 Task: Create a rule from the Agile list, Priority changed -> Complete task in the project AutoFlow if Priority Cleared then Complete Task
Action: Mouse moved to (896, 433)
Screenshot: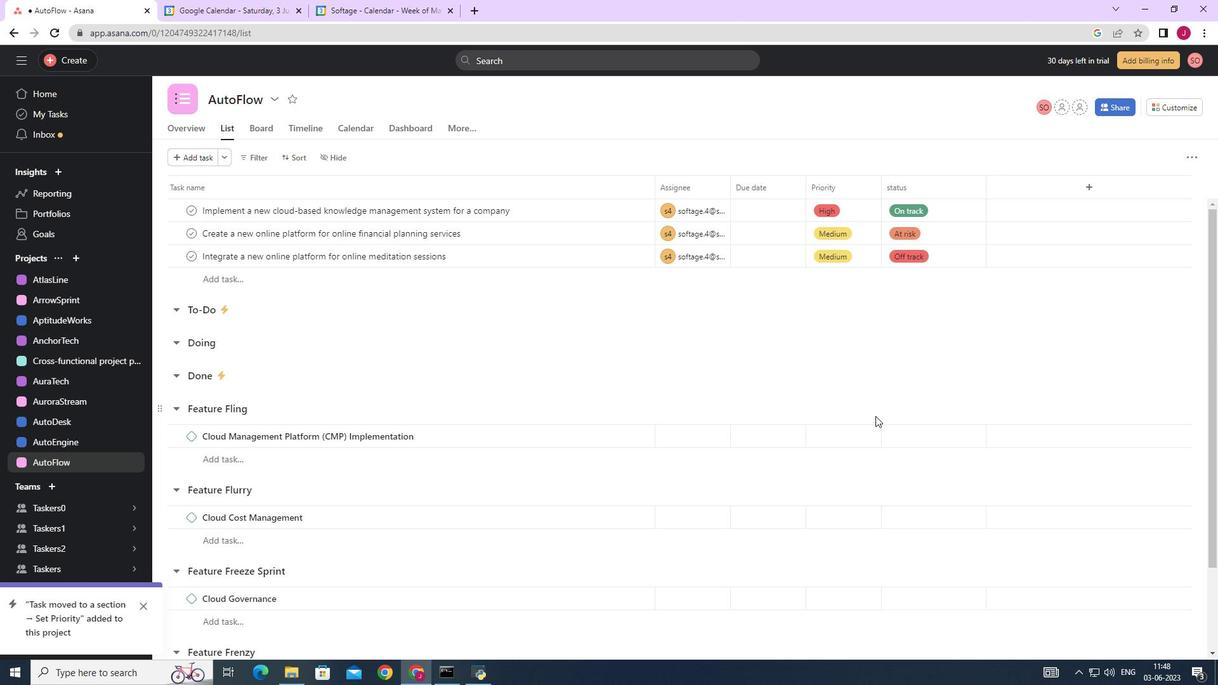 
Action: Mouse scrolled (896, 434) with delta (0, 0)
Screenshot: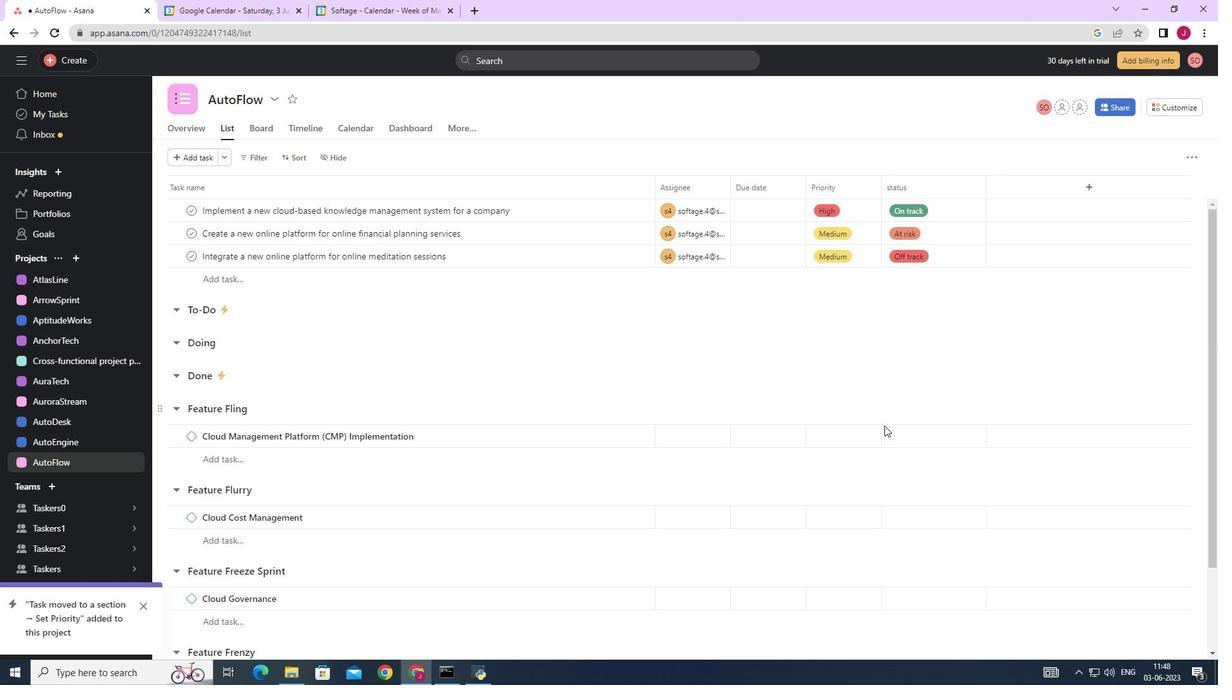 
Action: Mouse scrolled (896, 434) with delta (0, 0)
Screenshot: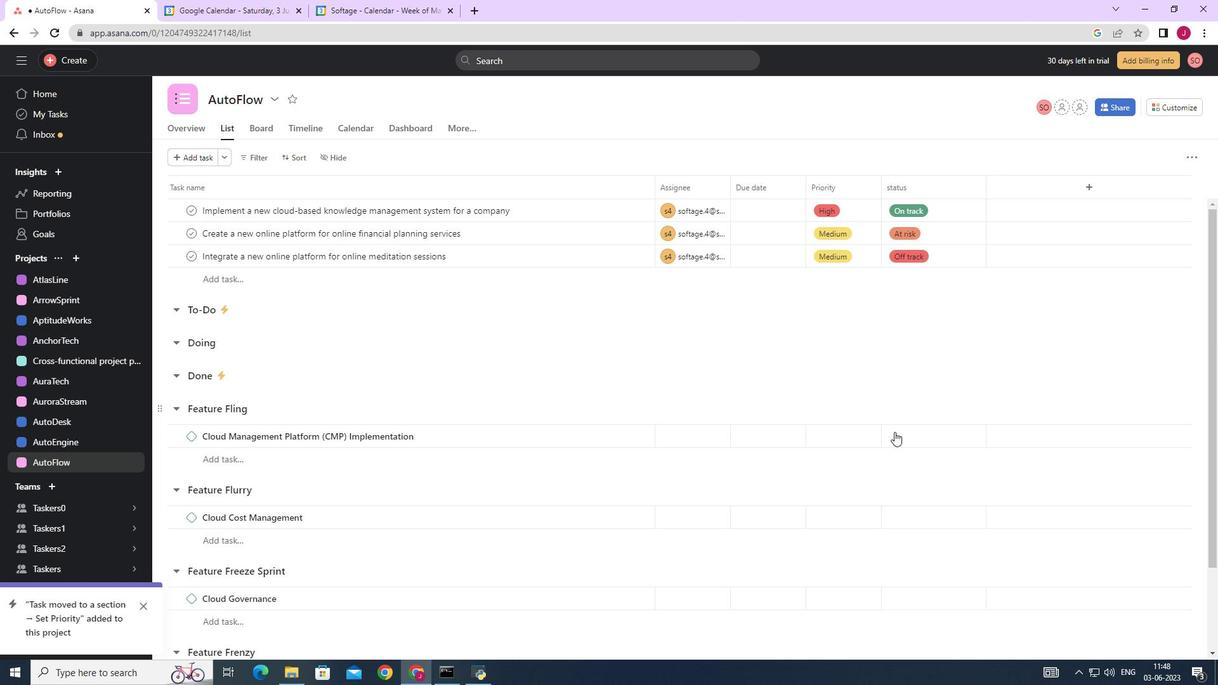 
Action: Mouse scrolled (896, 434) with delta (0, 0)
Screenshot: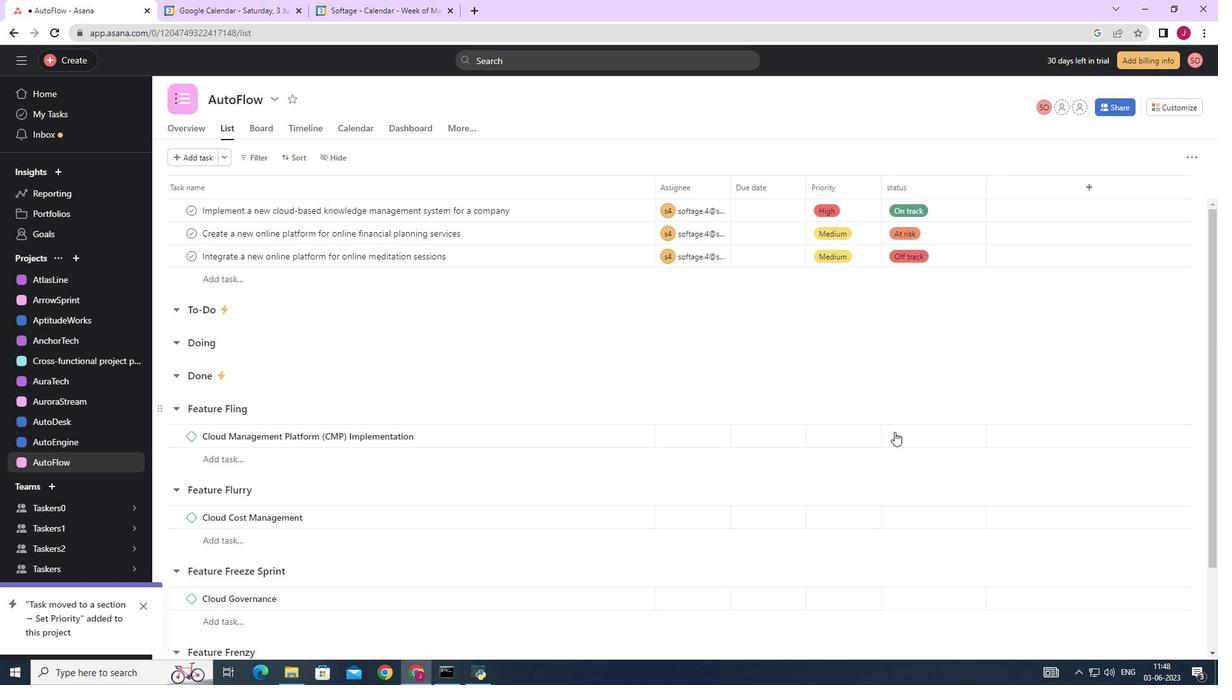 
Action: Mouse moved to (1183, 108)
Screenshot: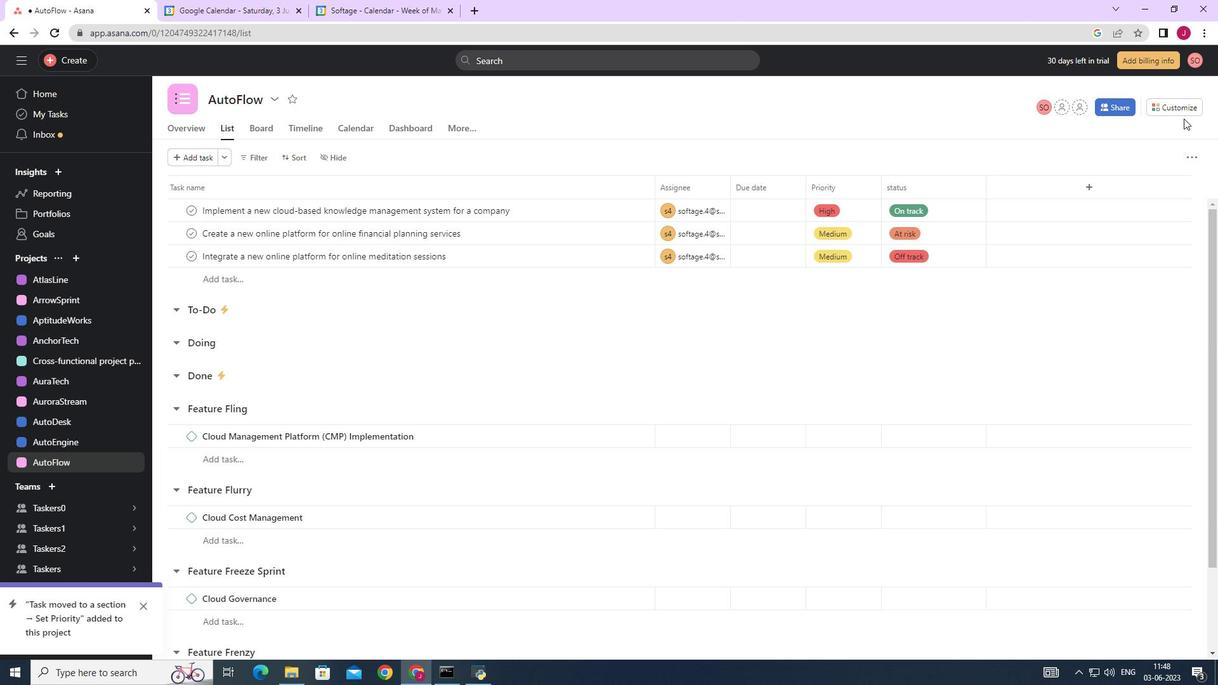 
Action: Mouse pressed left at (1183, 108)
Screenshot: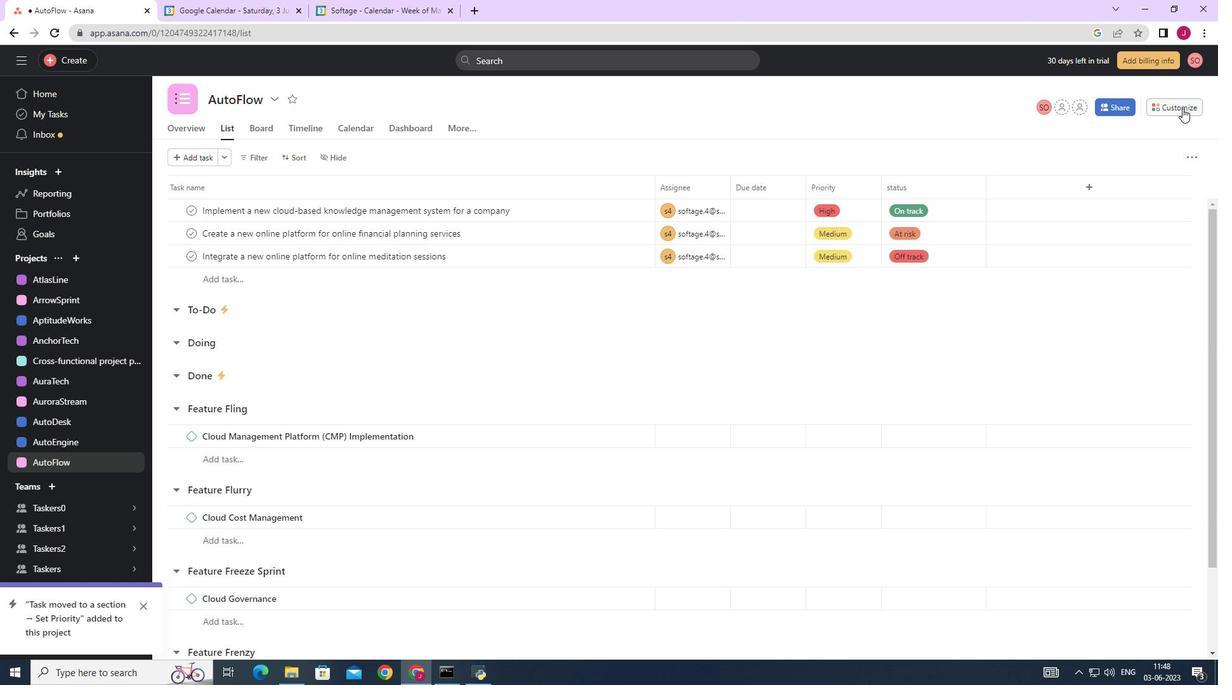 
Action: Mouse moved to (956, 272)
Screenshot: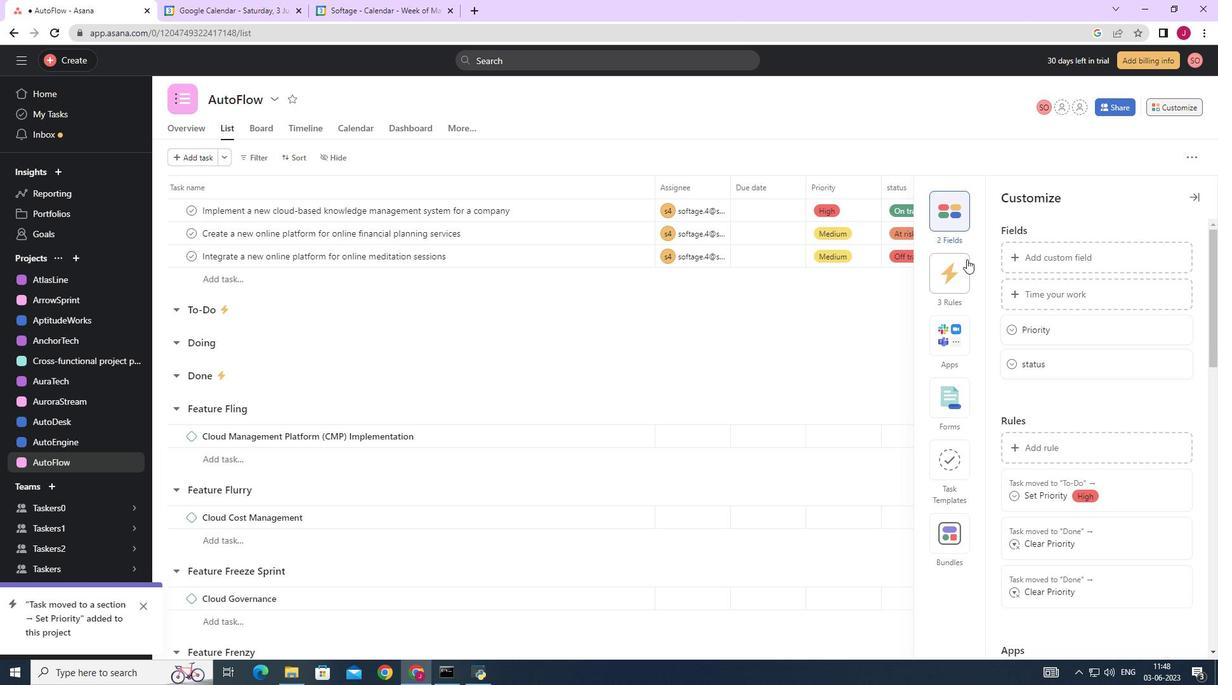 
Action: Mouse pressed left at (956, 272)
Screenshot: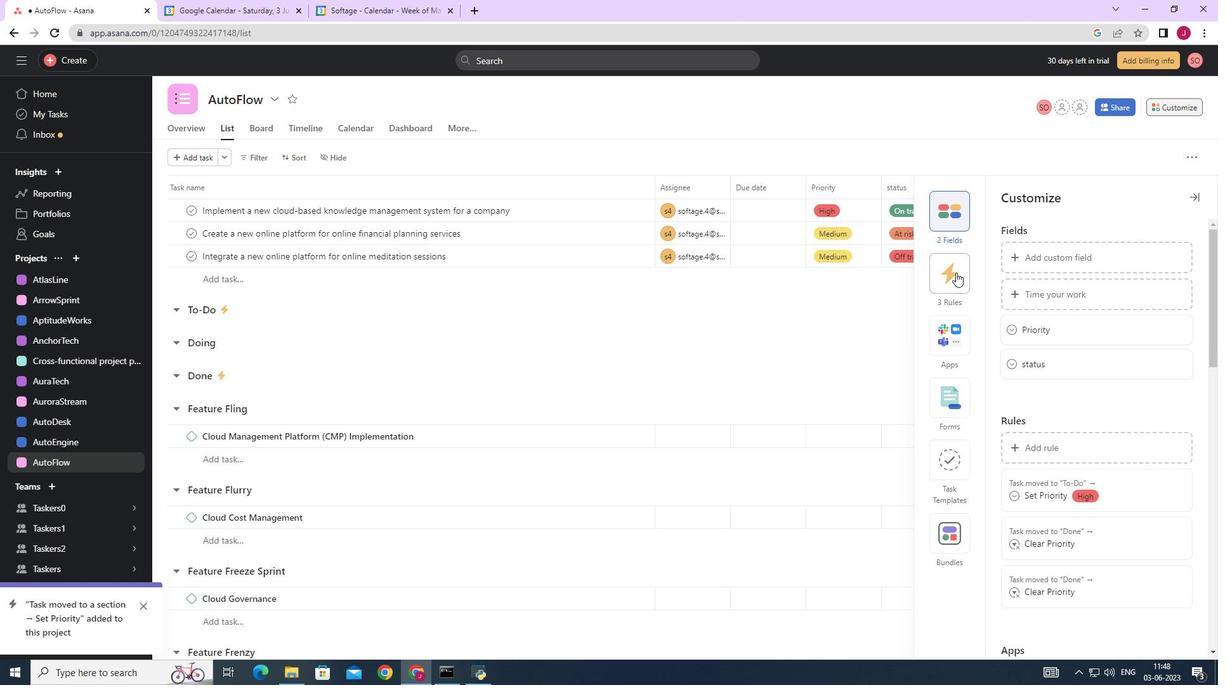 
Action: Mouse moved to (1061, 257)
Screenshot: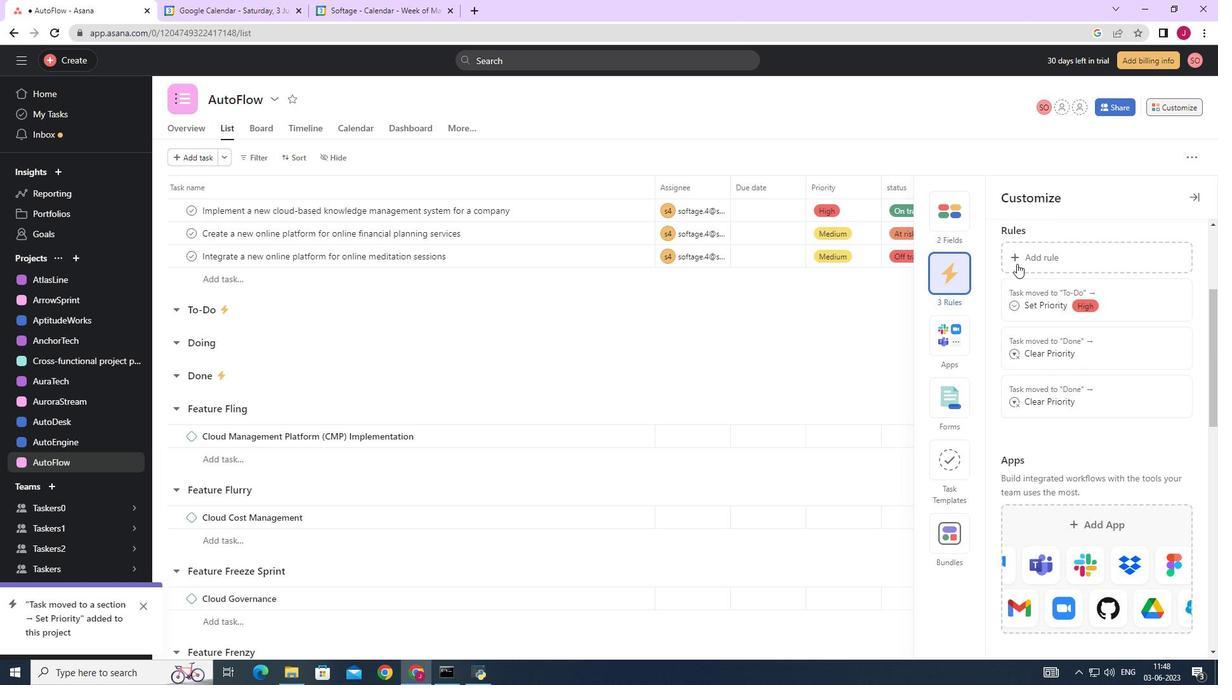 
Action: Mouse pressed left at (1061, 257)
Screenshot: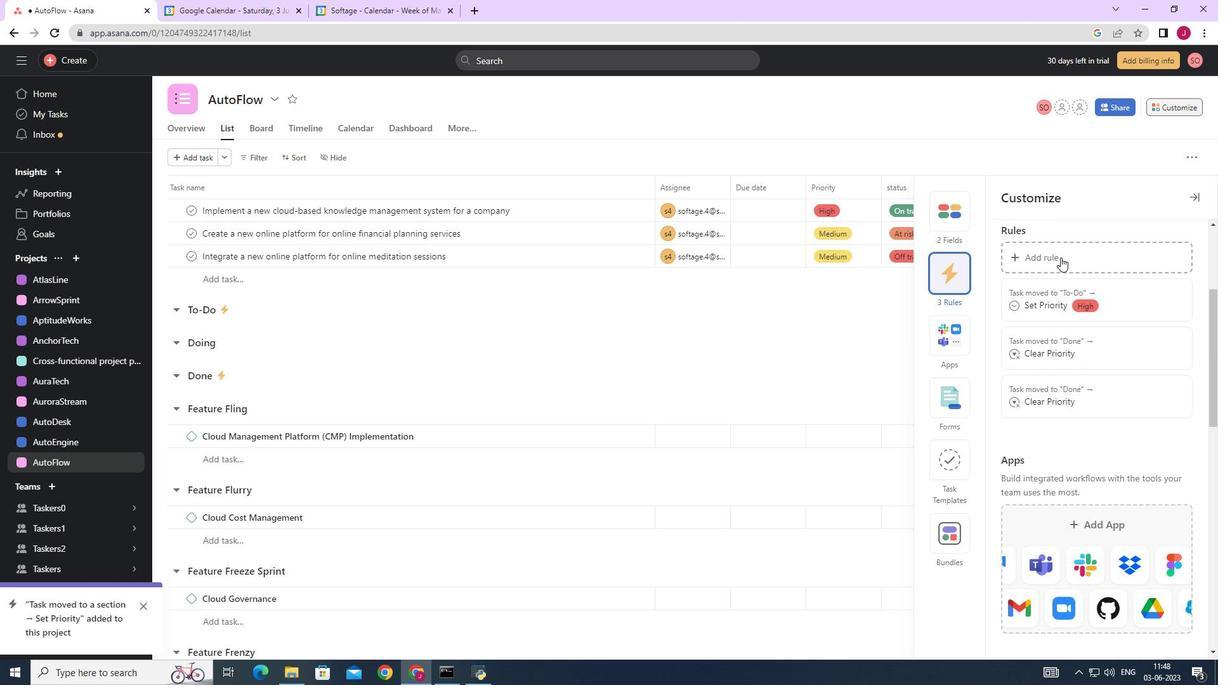 
Action: Mouse moved to (259, 187)
Screenshot: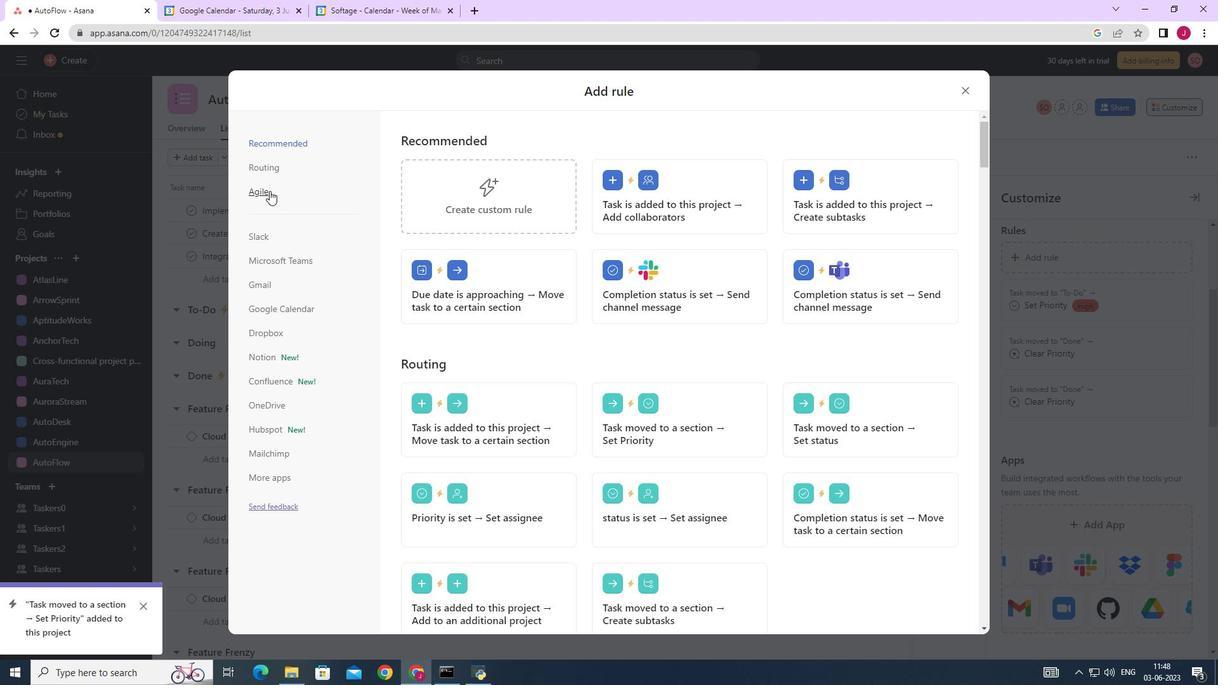 
Action: Mouse pressed left at (259, 187)
Screenshot: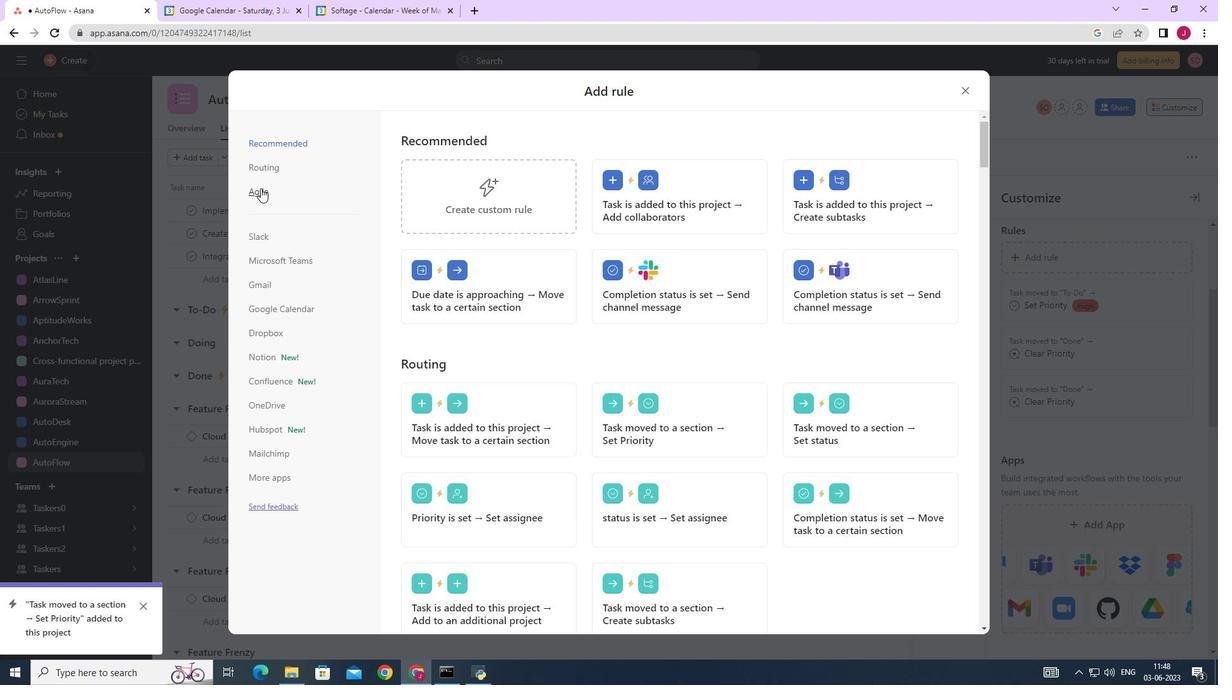 
Action: Mouse moved to (516, 183)
Screenshot: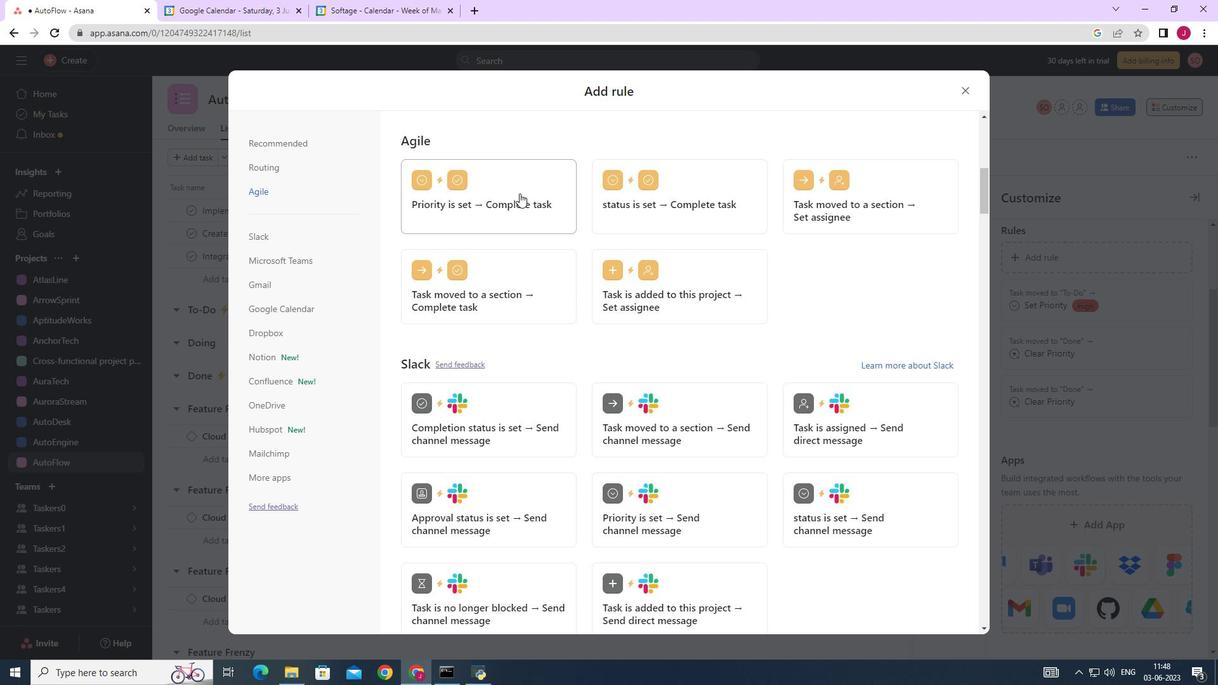 
Action: Mouse pressed left at (516, 183)
Screenshot: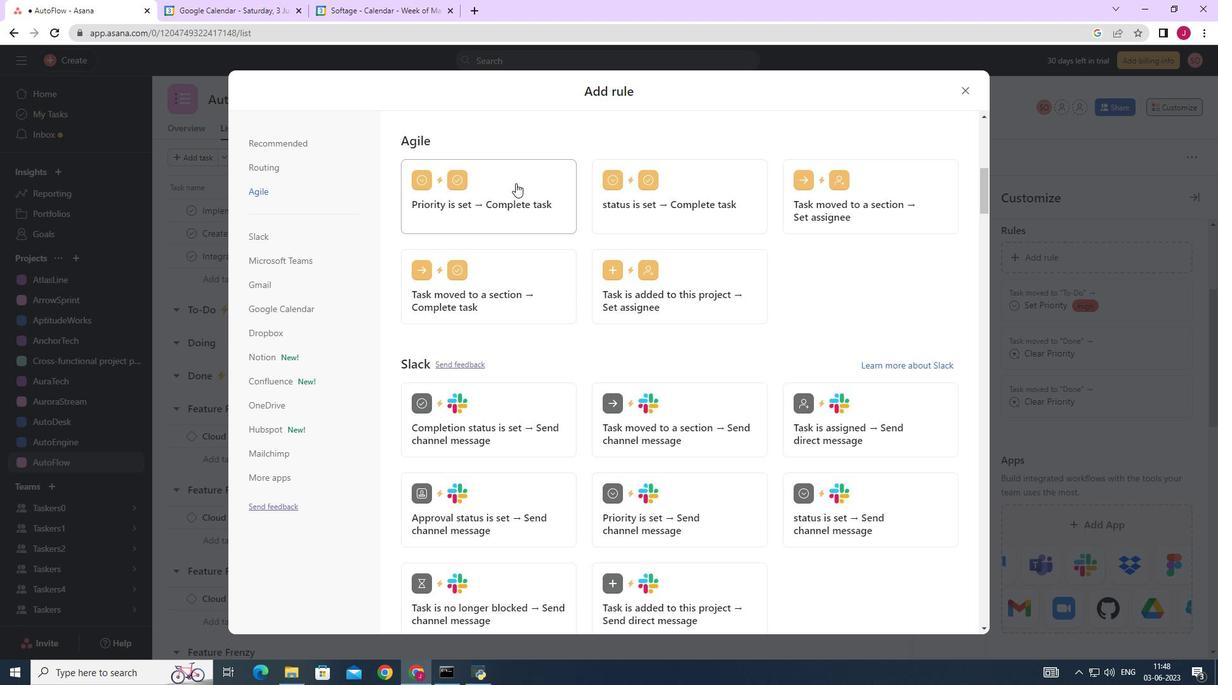 
Action: Mouse moved to (818, 225)
Screenshot: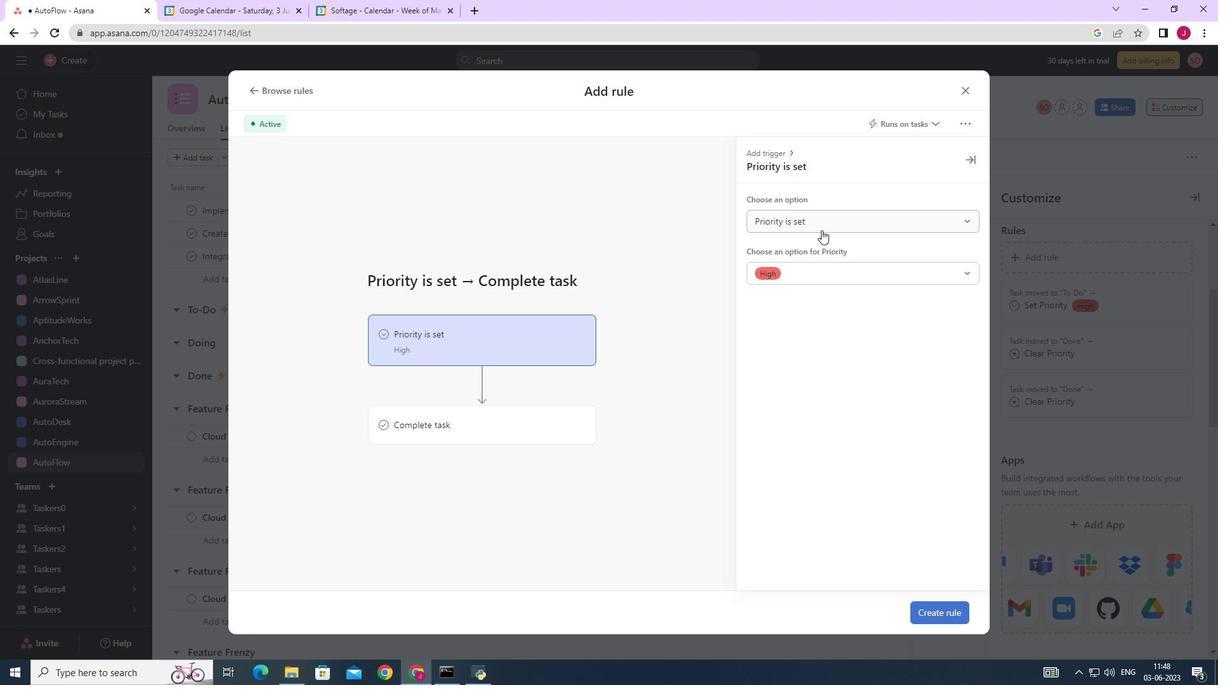 
Action: Mouse pressed left at (818, 225)
Screenshot: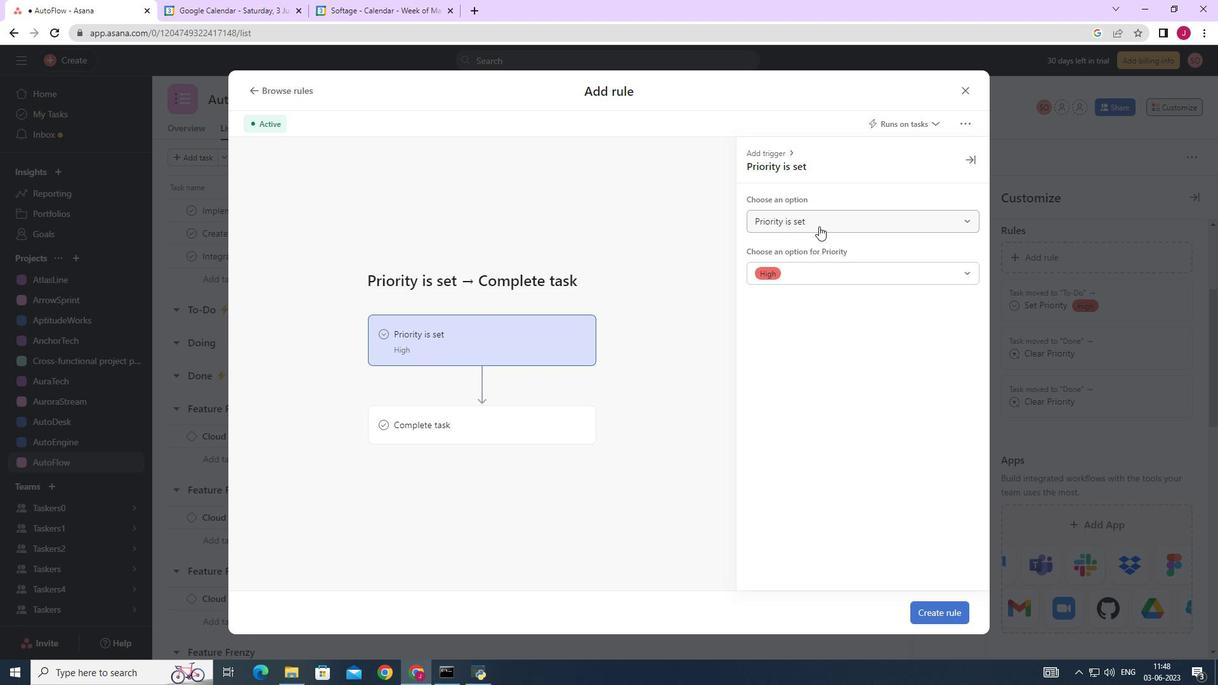 
Action: Mouse moved to (810, 272)
Screenshot: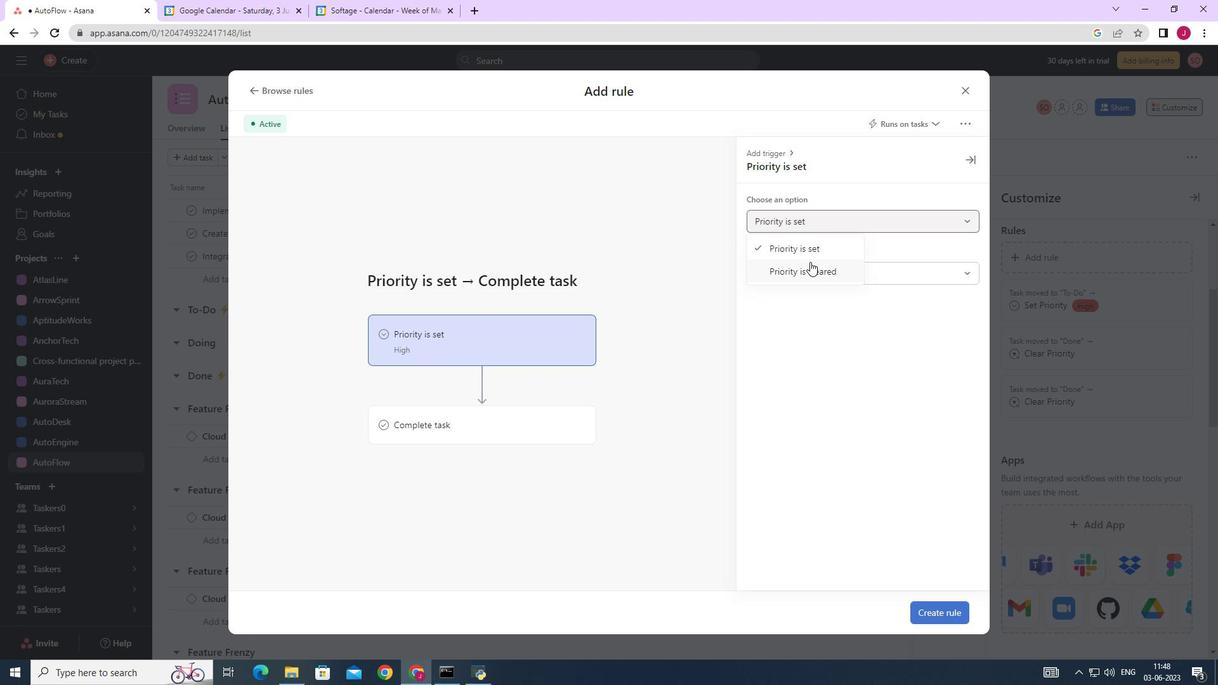 
Action: Mouse pressed left at (810, 272)
Screenshot: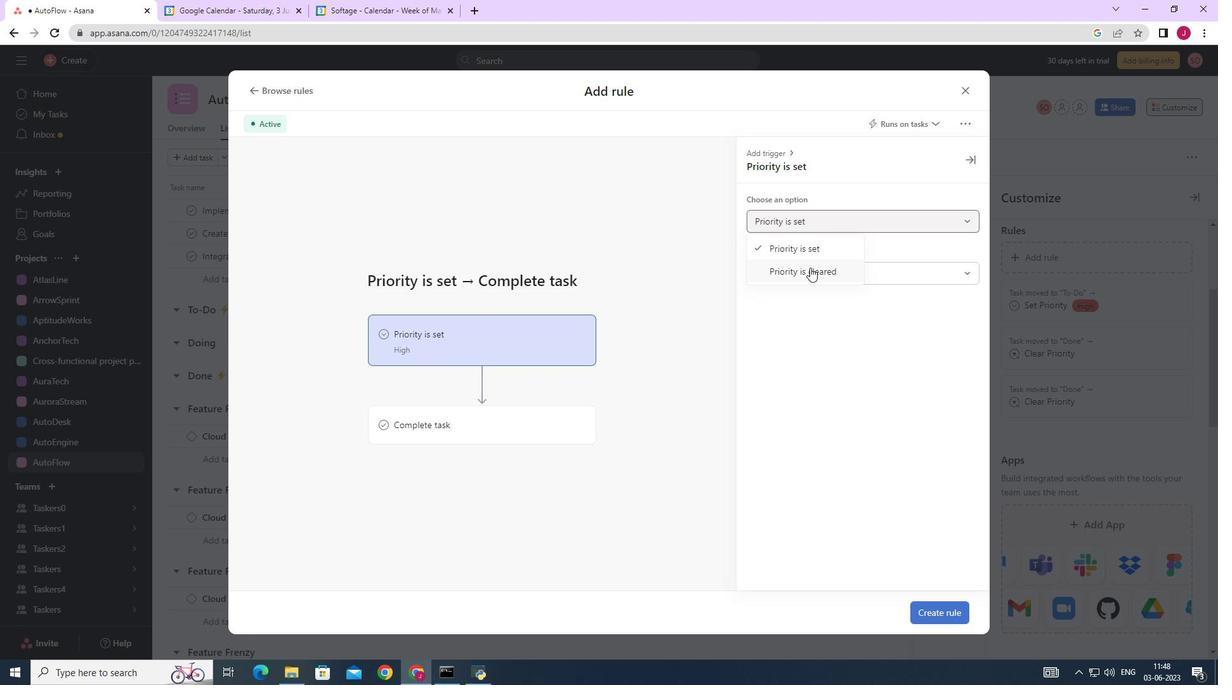 
Action: Mouse moved to (509, 411)
Screenshot: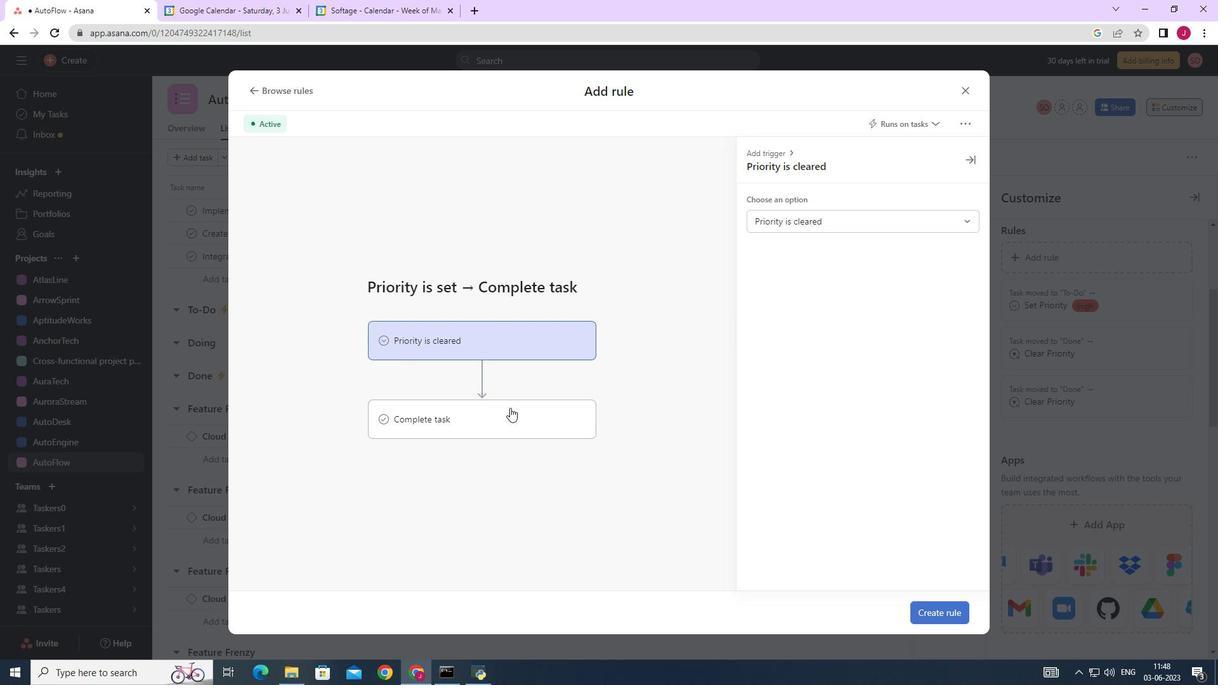 
Action: Mouse pressed left at (509, 411)
Screenshot: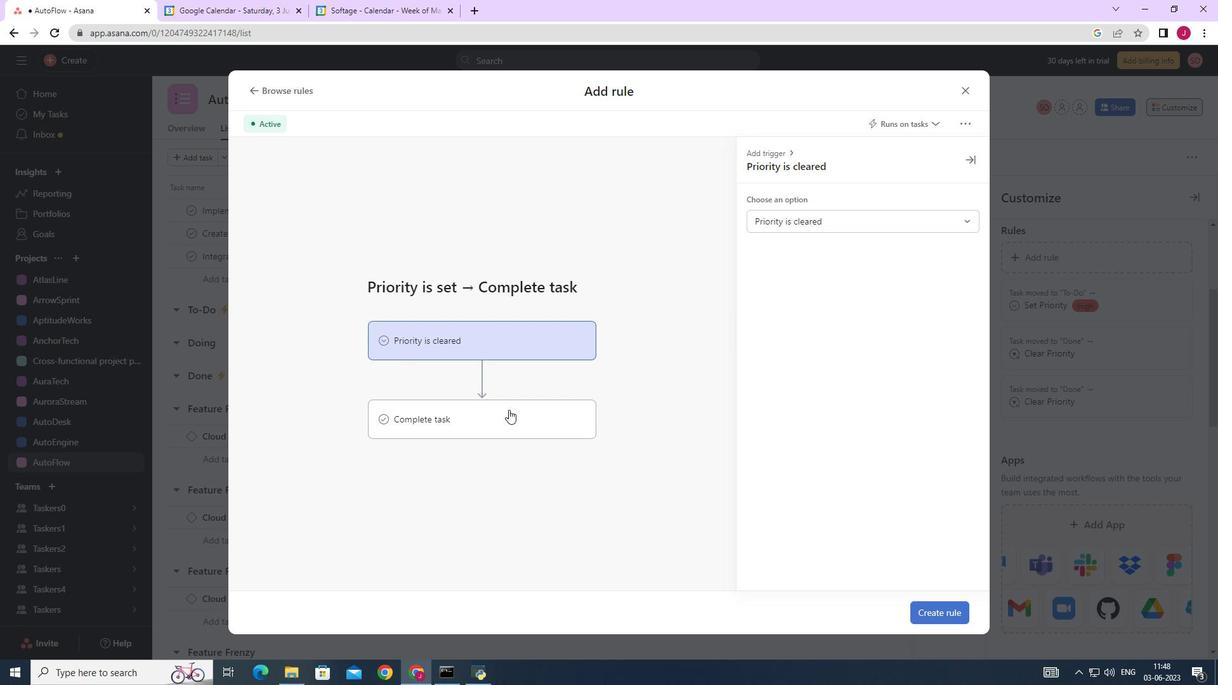 
Action: Mouse moved to (924, 611)
Screenshot: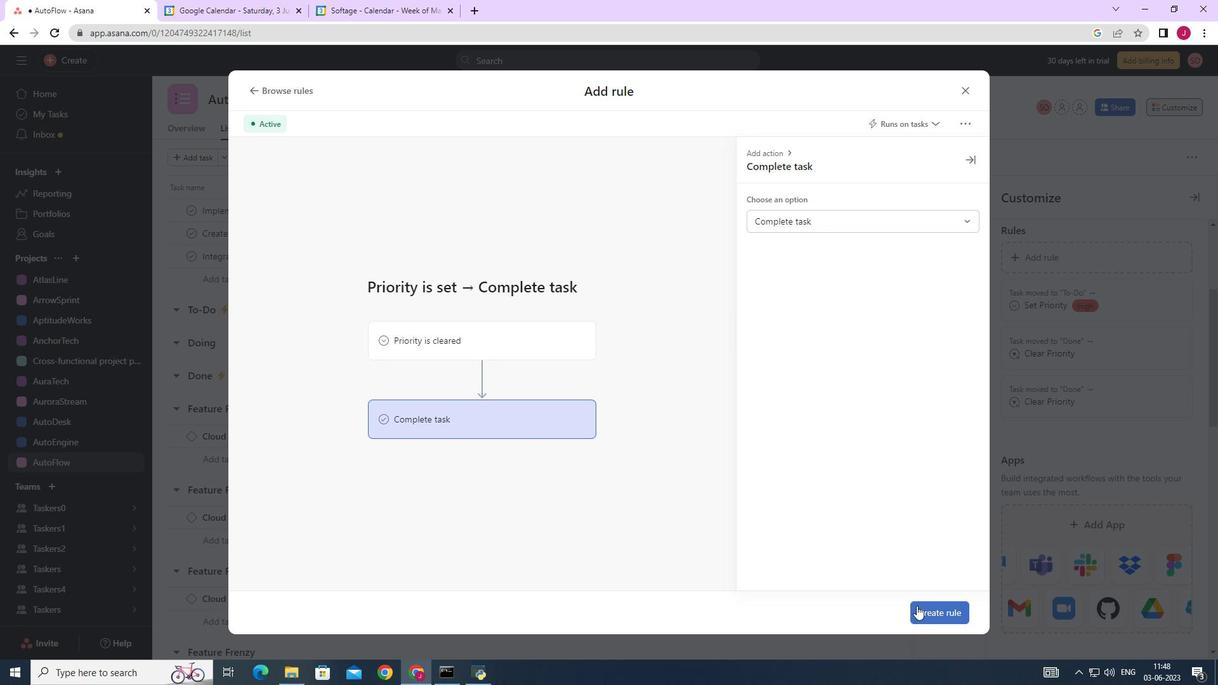 
Action: Mouse pressed left at (924, 611)
Screenshot: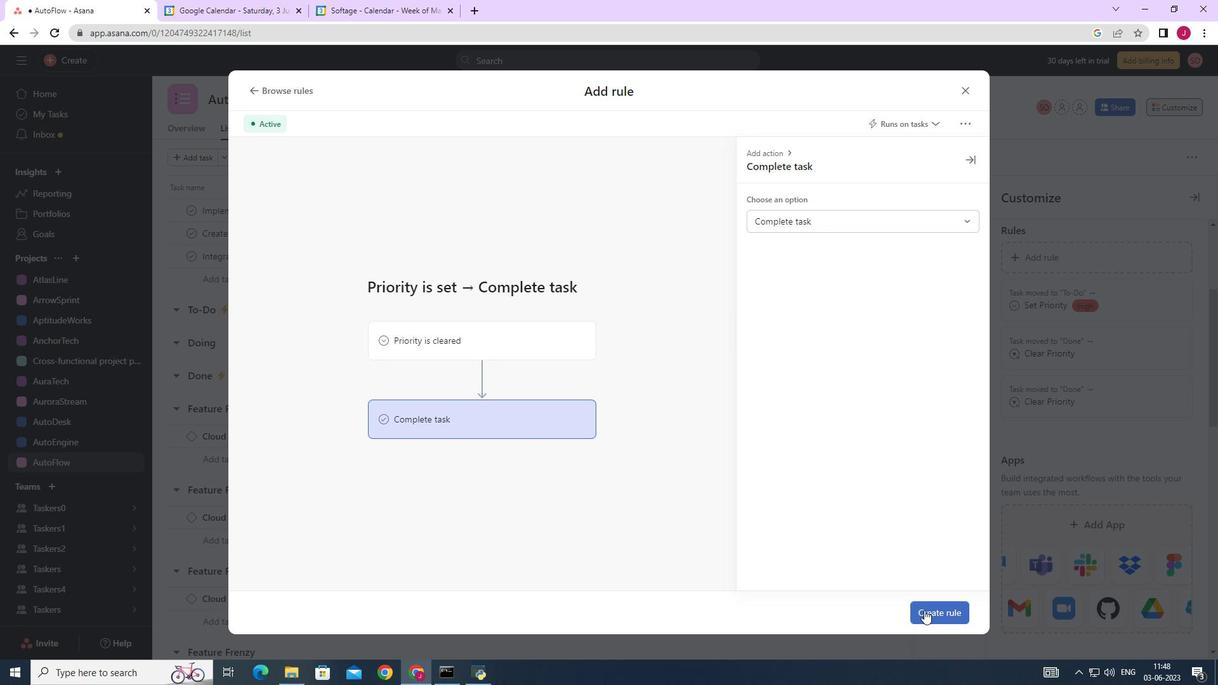 
Action: Mouse moved to (919, 598)
Screenshot: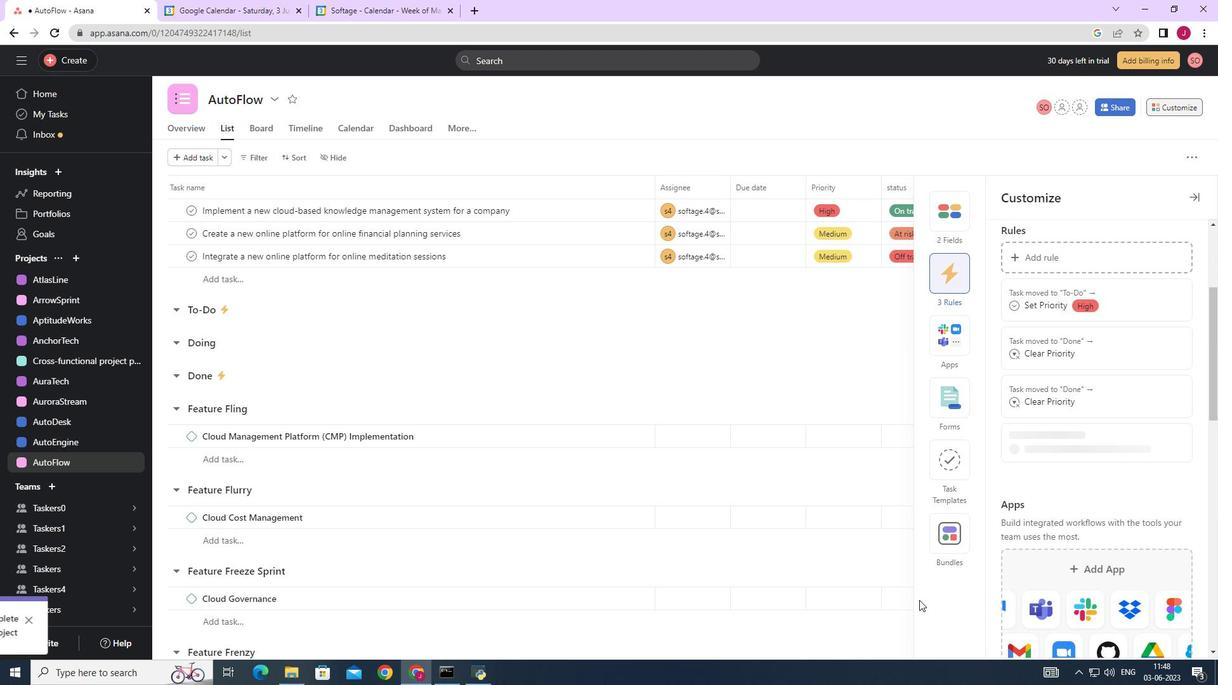 
